 Task: See the cancellation policy of Tiny home in lac-Beauport, Quebec, Canada.
Action: Mouse pressed left at (483, 149)
Screenshot: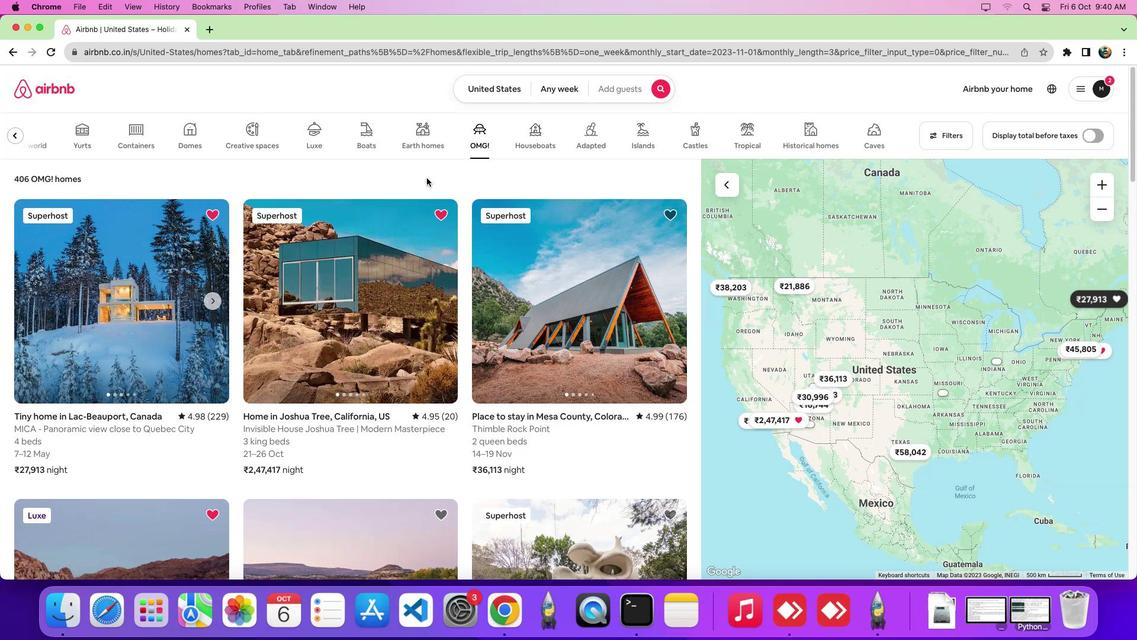 
Action: Mouse moved to (131, 311)
Screenshot: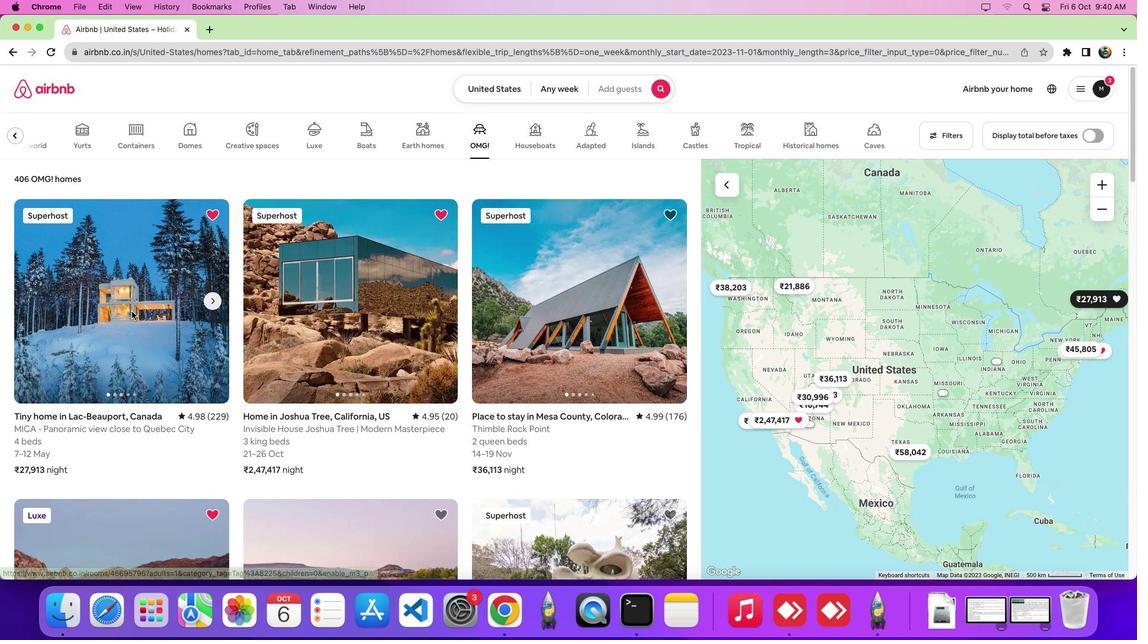 
Action: Mouse pressed left at (131, 311)
Screenshot: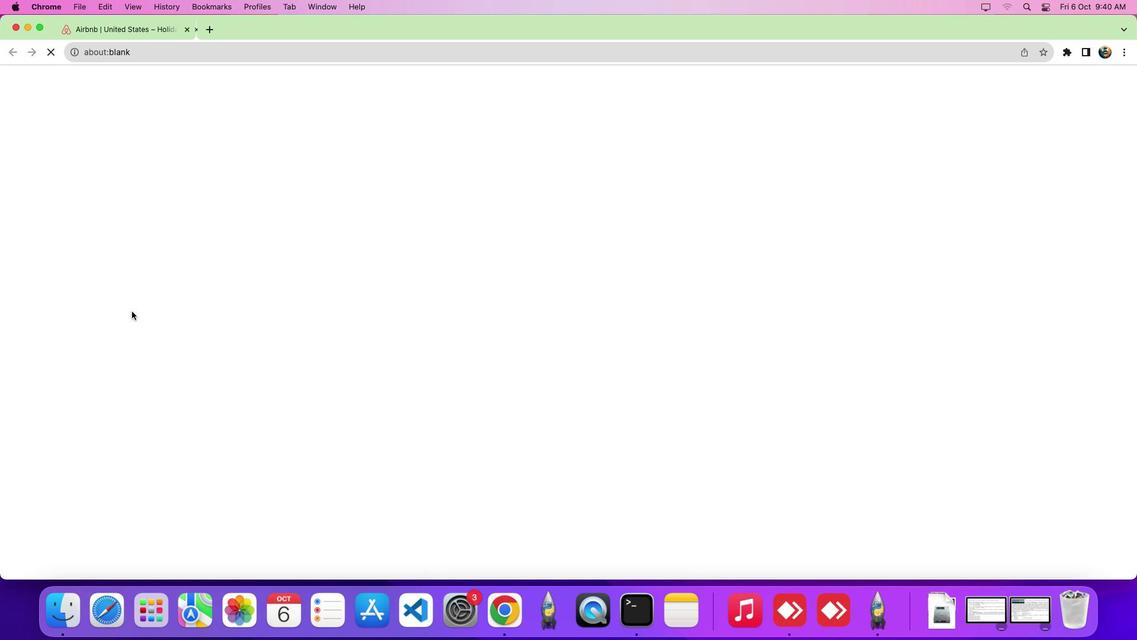 
Action: Mouse moved to (1135, 101)
Screenshot: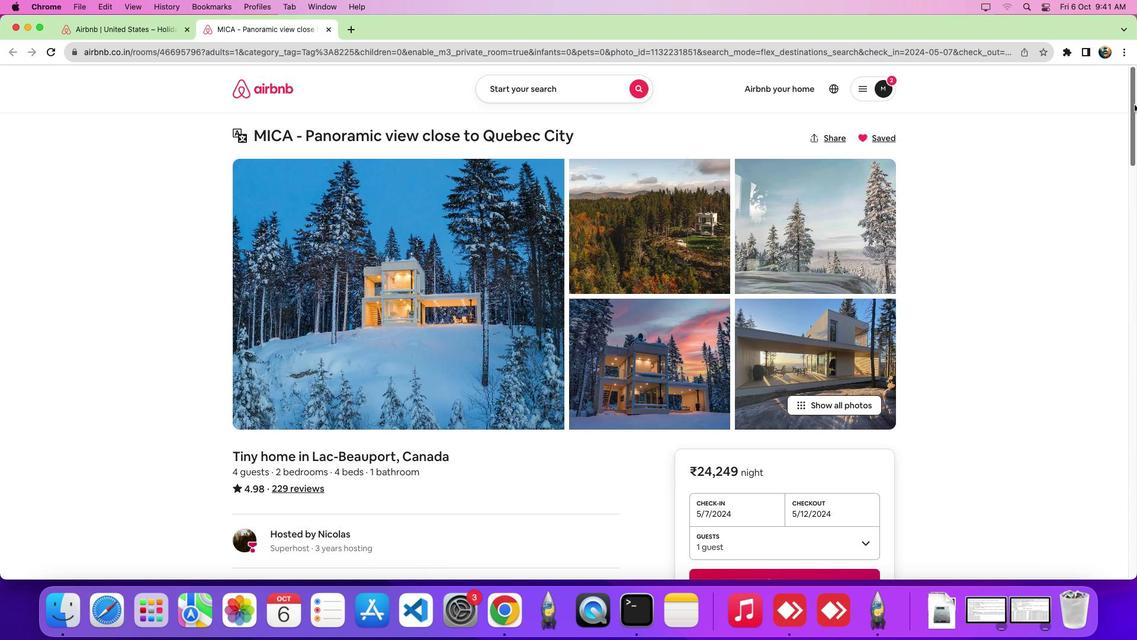 
Action: Mouse pressed left at (1135, 101)
Screenshot: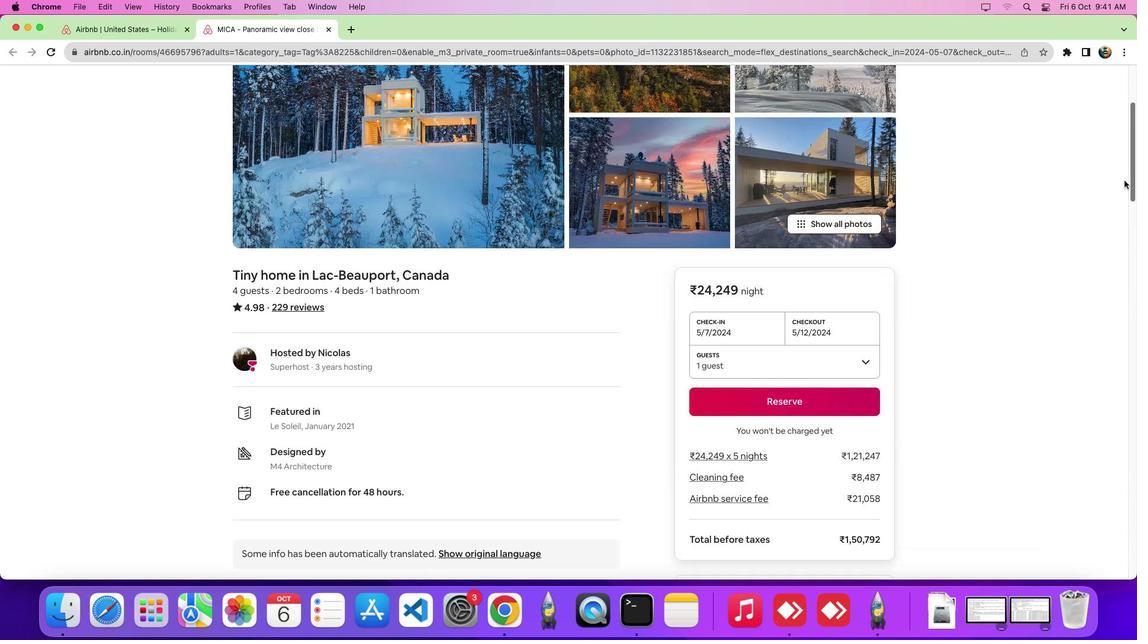 
Action: Mouse moved to (1133, 423)
Screenshot: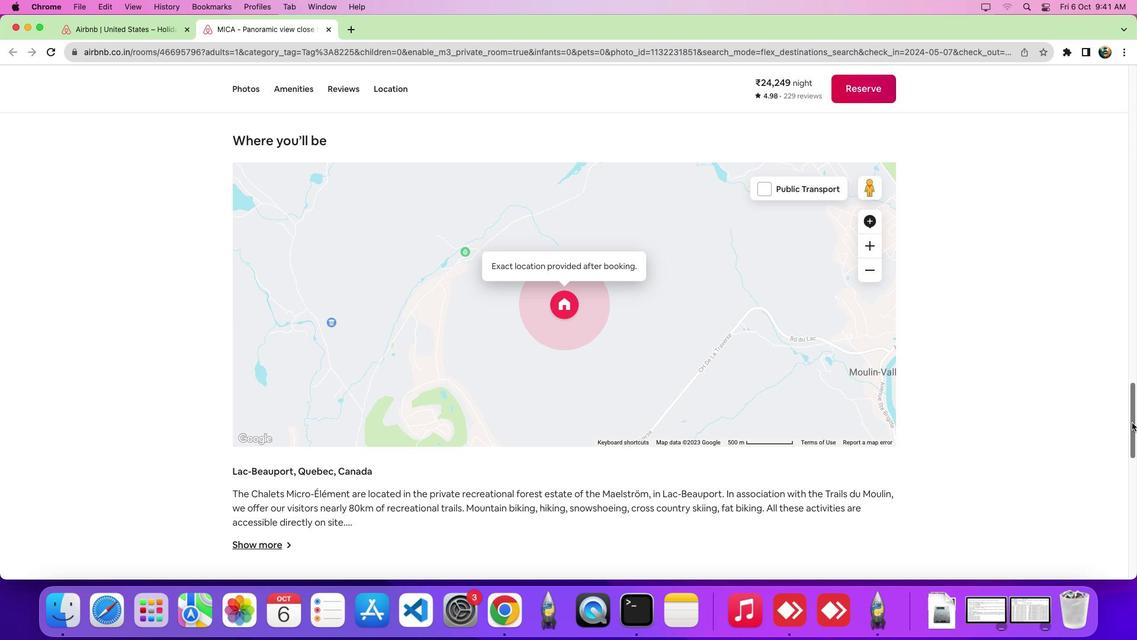 
Action: Mouse pressed left at (1133, 423)
Screenshot: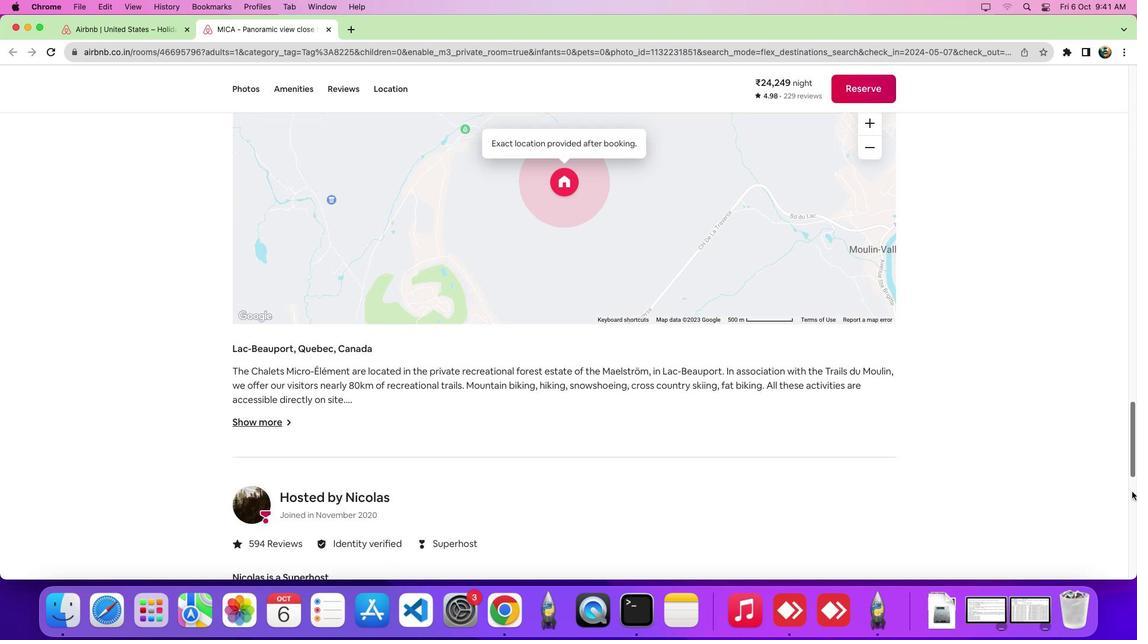 
Action: Mouse moved to (717, 302)
Screenshot: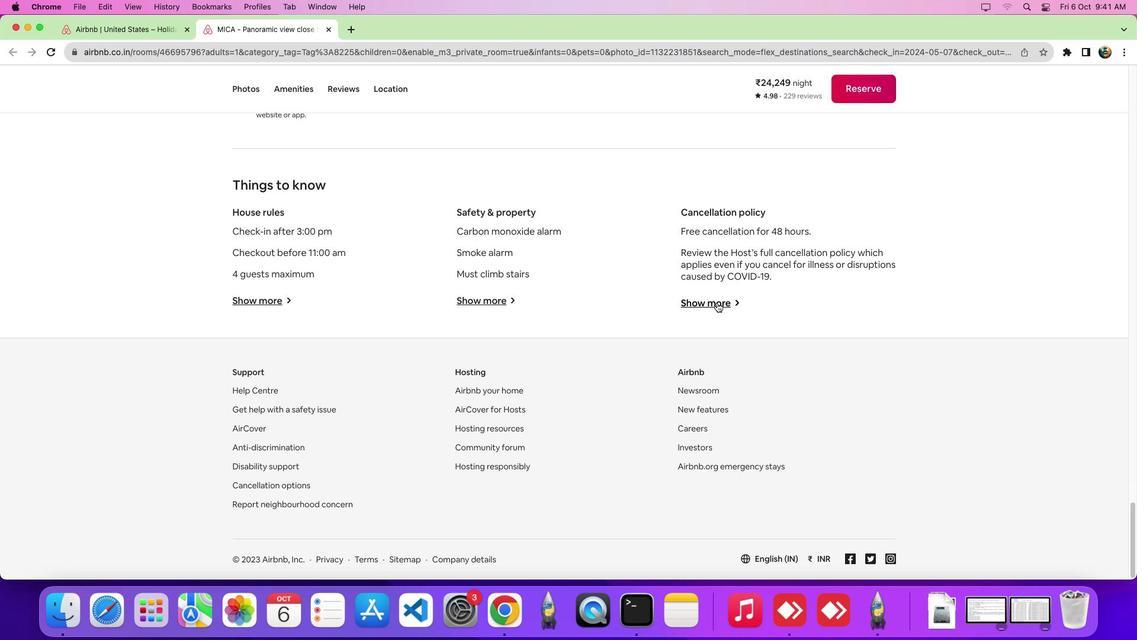 
Action: Mouse pressed left at (717, 302)
Screenshot: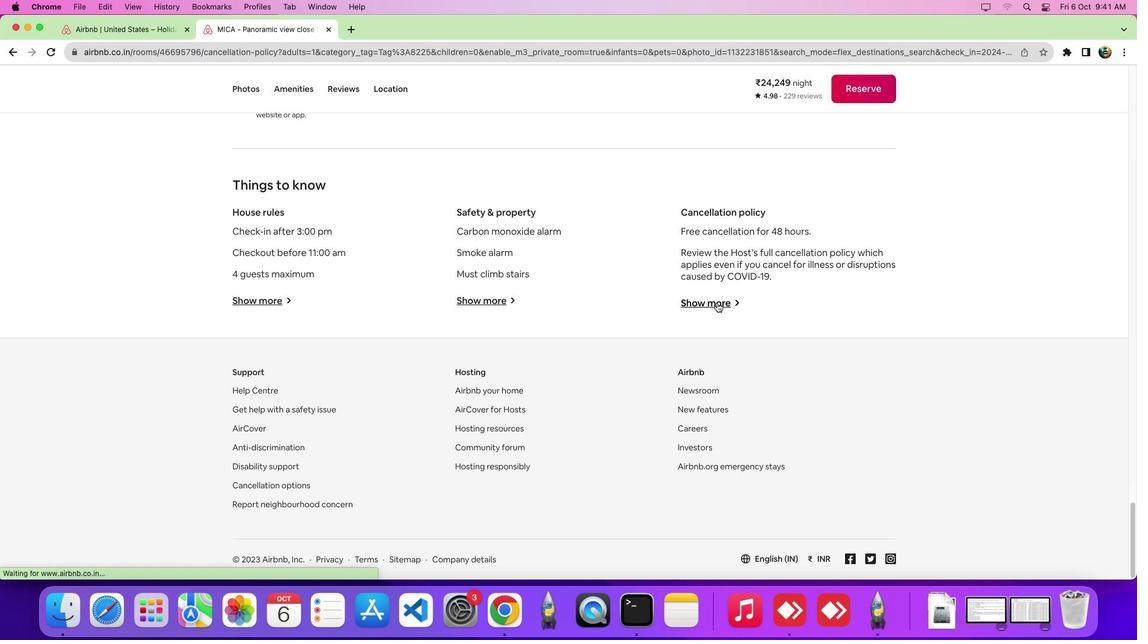 
Action: Mouse moved to (710, 302)
Screenshot: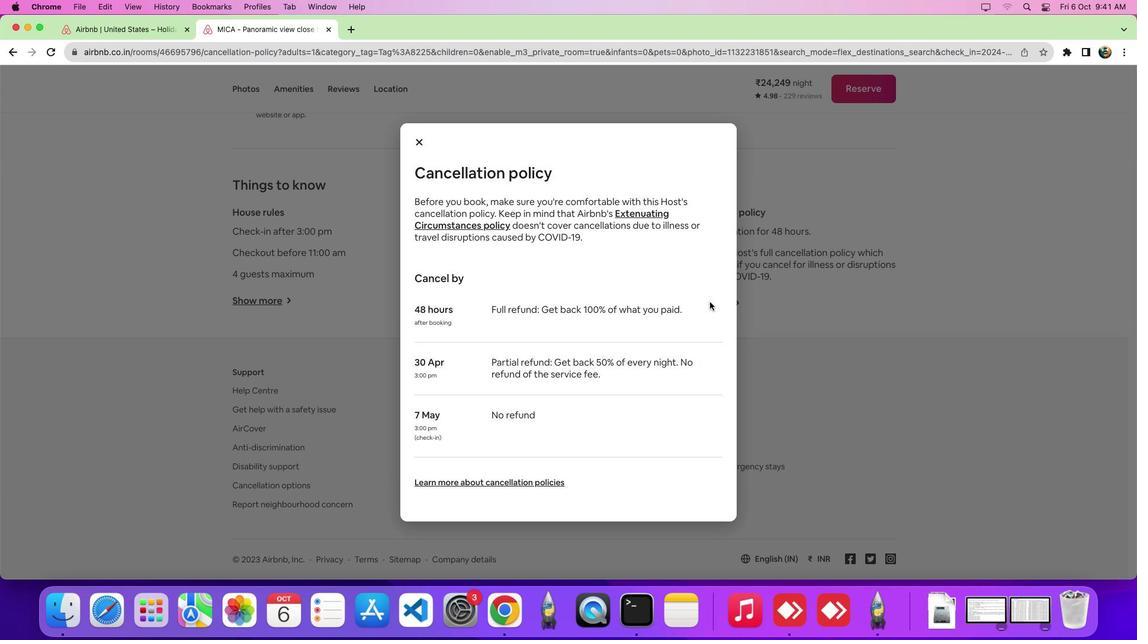 
